 Task: Create New Customer with Customer Name: Buca di Beppo, Billing Address Line1: 1983 Bartlett Avenue, Billing Address Line2:  Southfield, Billing Address Line3:  Michigan 48076
Action: Mouse moved to (179, 36)
Screenshot: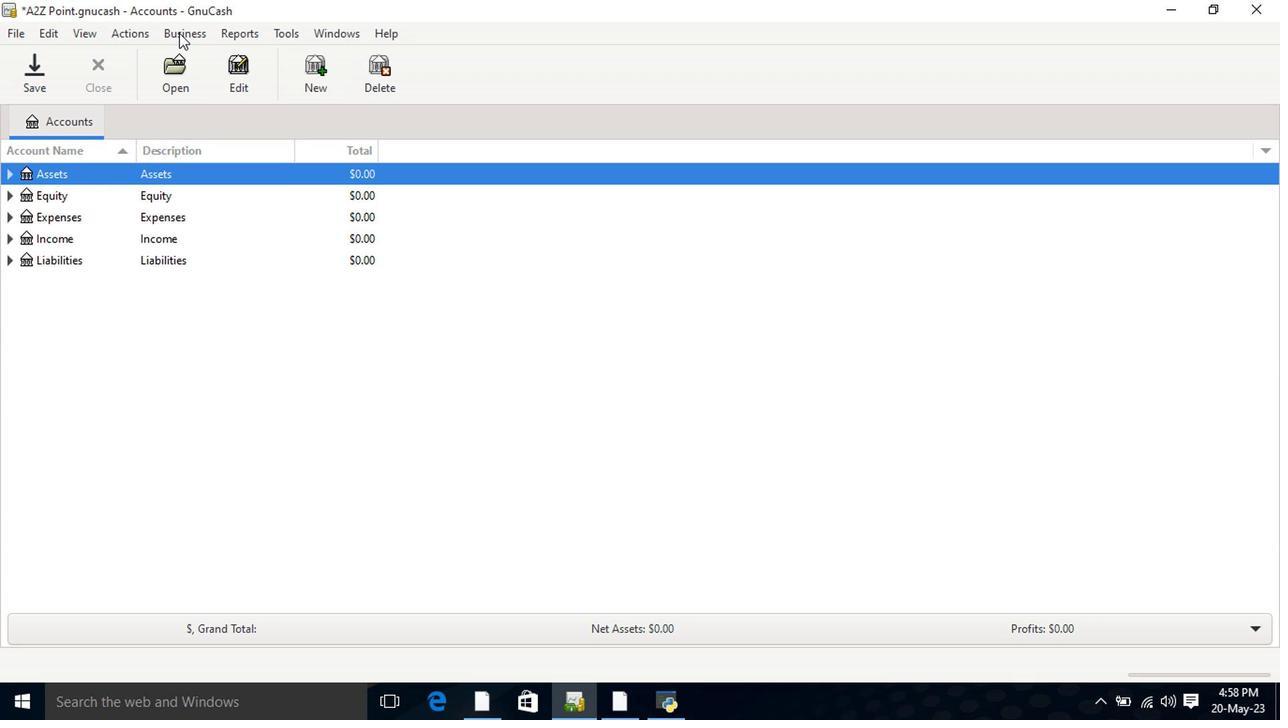 
Action: Mouse pressed left at (179, 36)
Screenshot: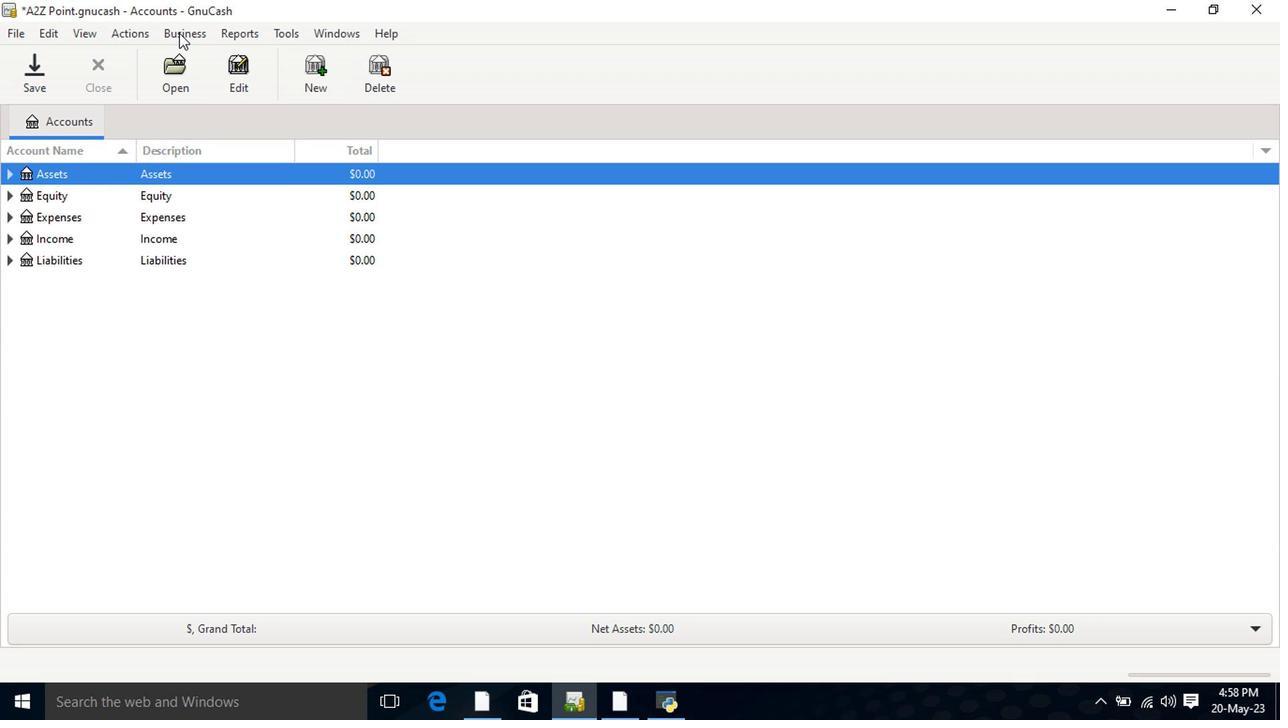 
Action: Mouse moved to (216, 56)
Screenshot: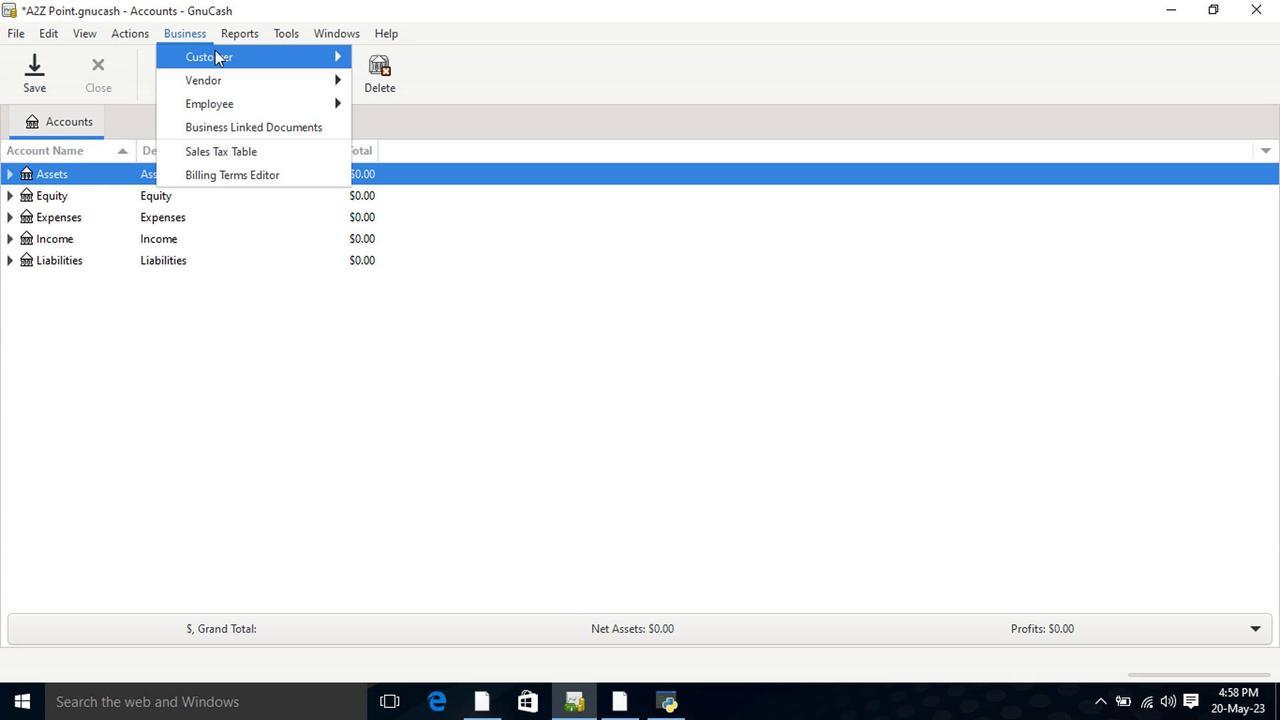 
Action: Mouse pressed left at (216, 56)
Screenshot: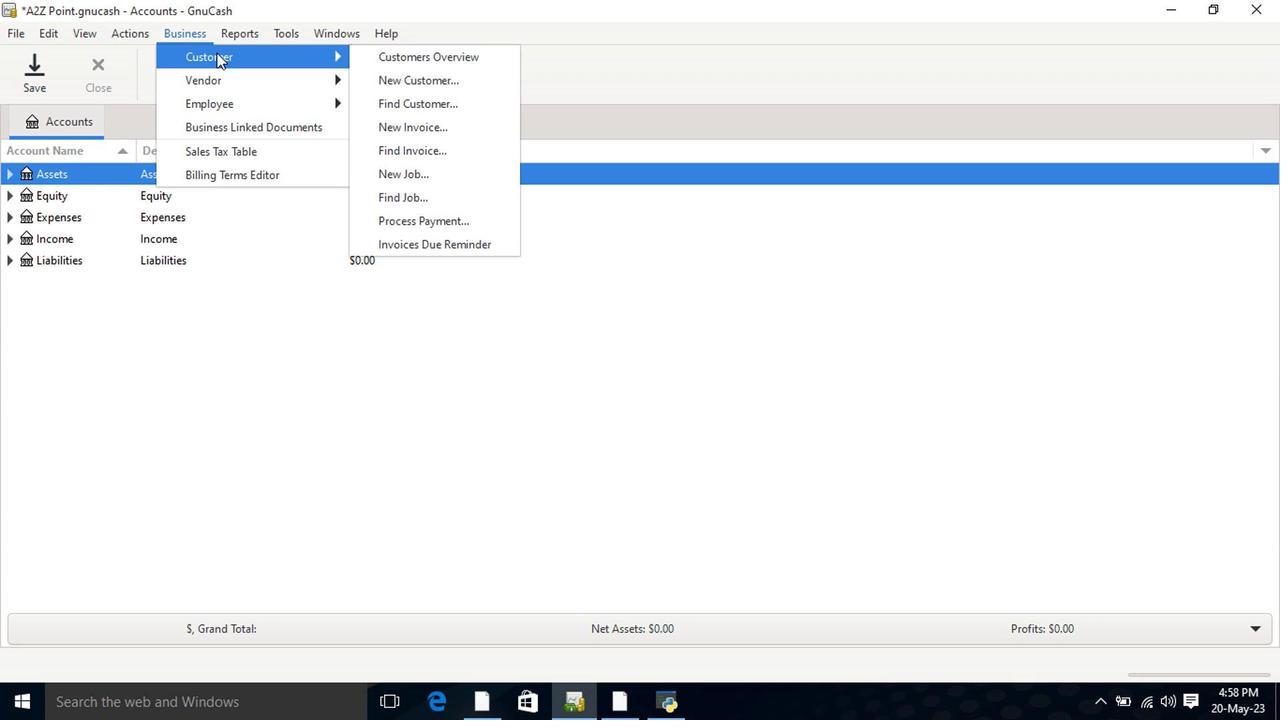 
Action: Mouse moved to (400, 84)
Screenshot: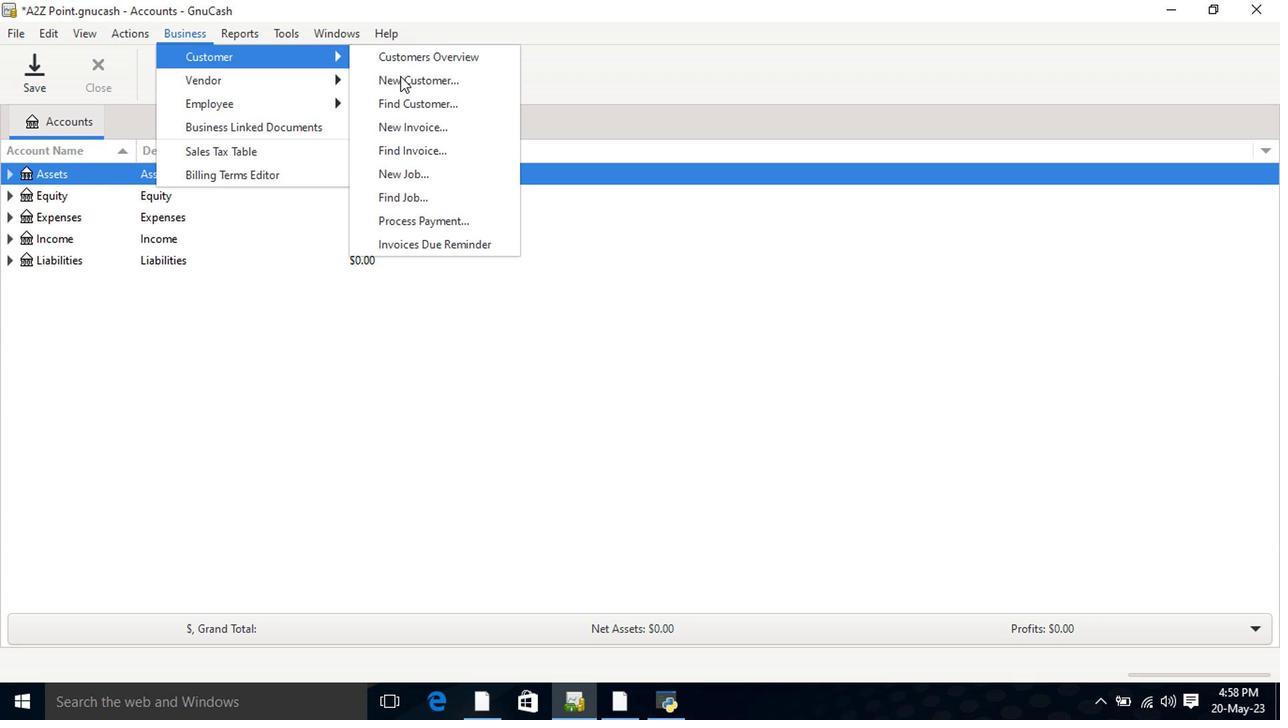 
Action: Mouse pressed left at (400, 84)
Screenshot: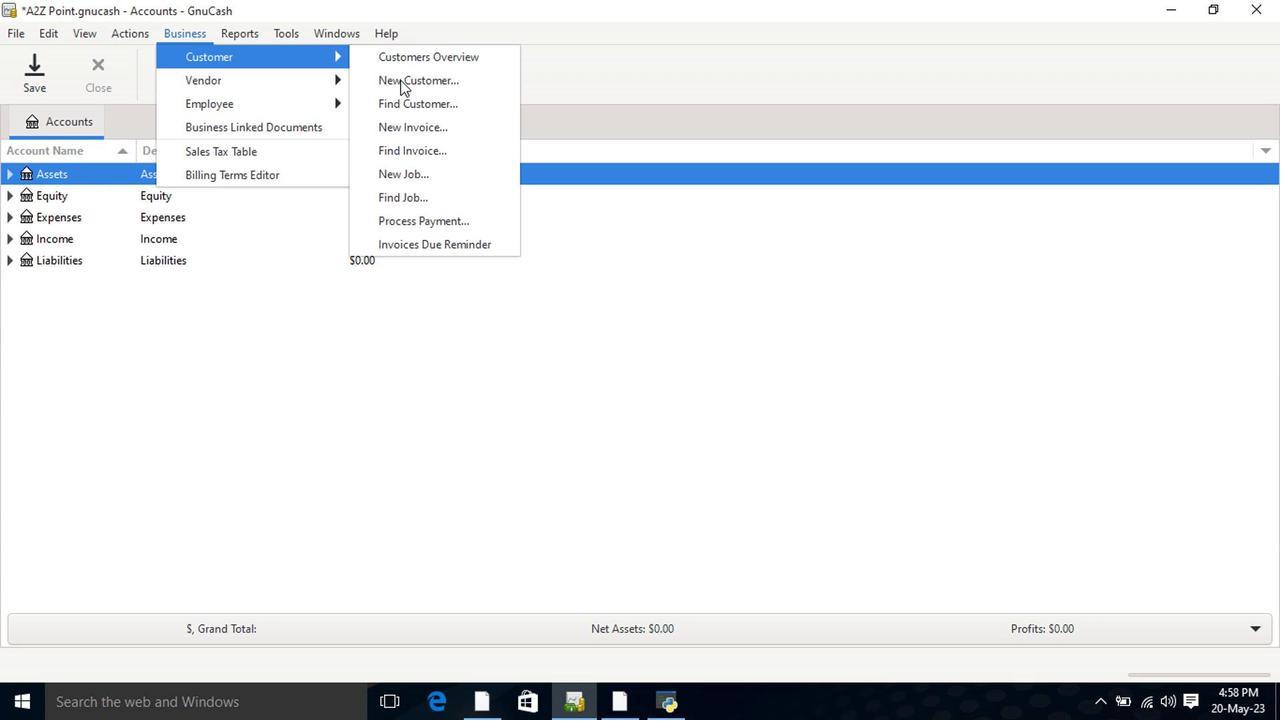 
Action: Mouse moved to (641, 188)
Screenshot: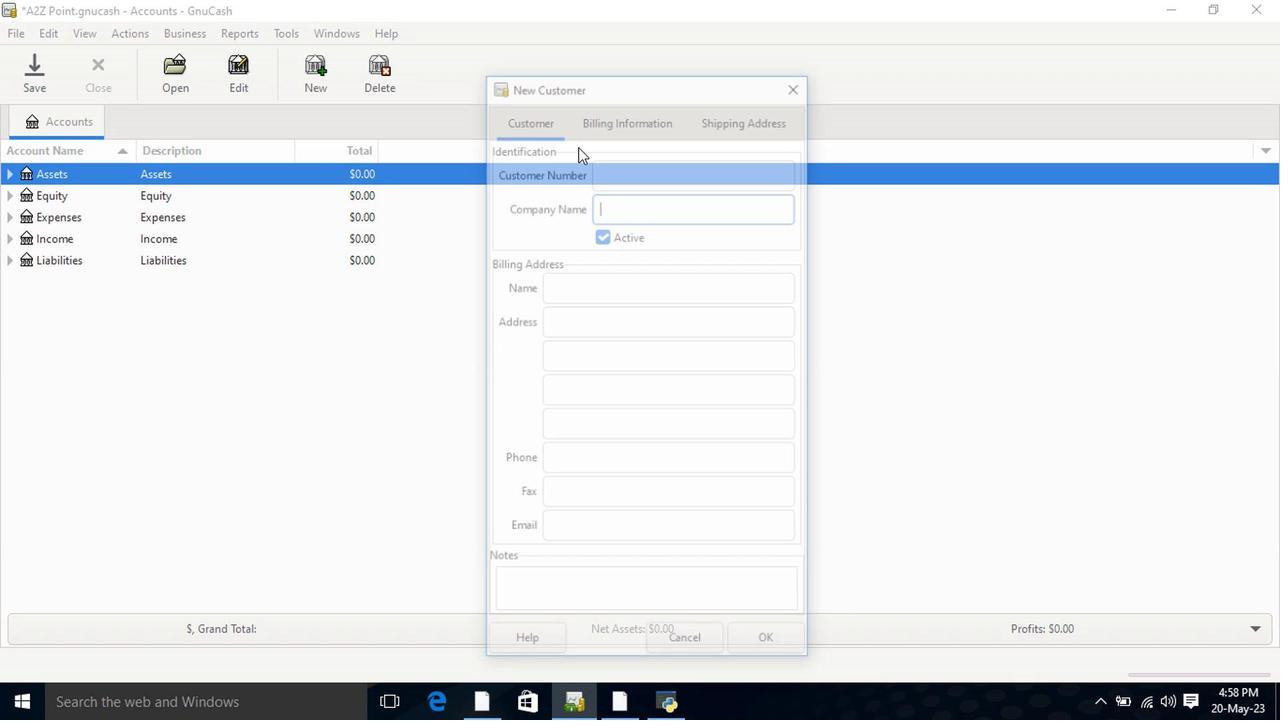 
Action: Key pressed <Key.shift>Buca<Key.space><Key.shift>Di<Key.space><Key.shift>Beppo<Key.tab><Key.tab><Key.tab>1983<Key.space><Key.shift>Bartlett<Key.space><Key.shift>Avenue<Key.tab><Key.shift>Souh<Key.backspace>th<Key.tab><Key.shift>Mic<Key.tab>
Screenshot: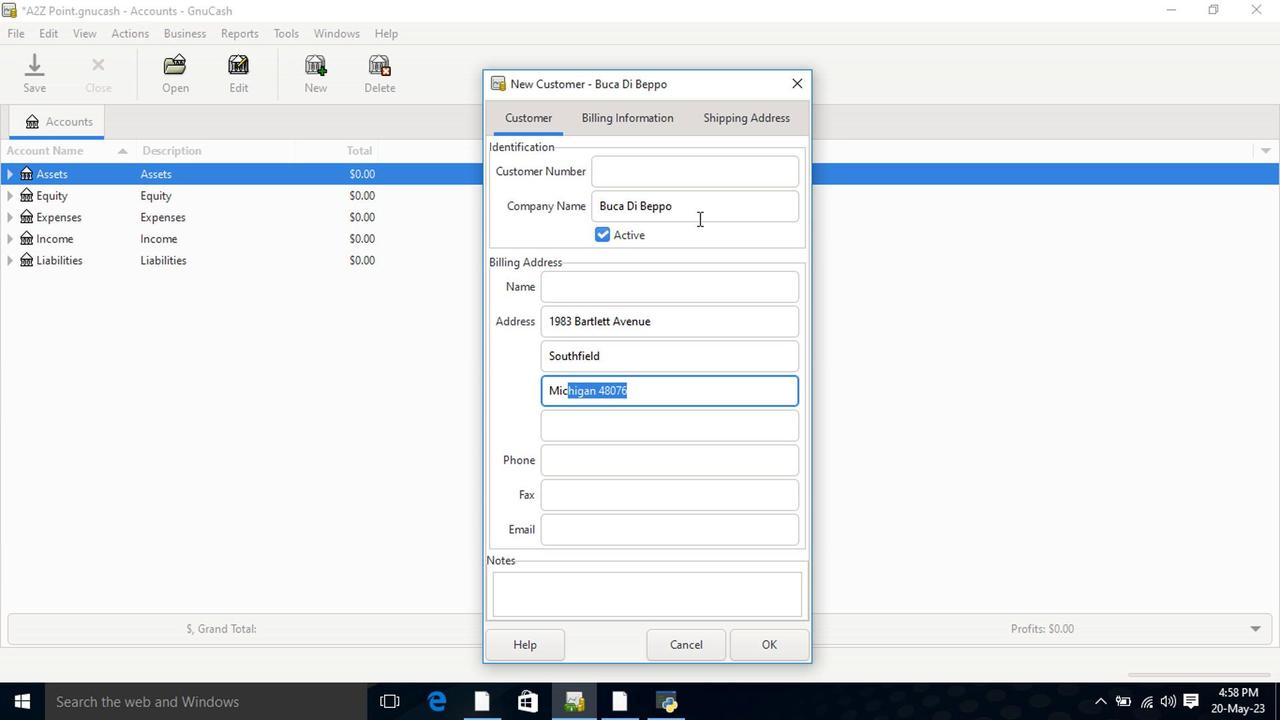 
Action: Mouse moved to (755, 651)
Screenshot: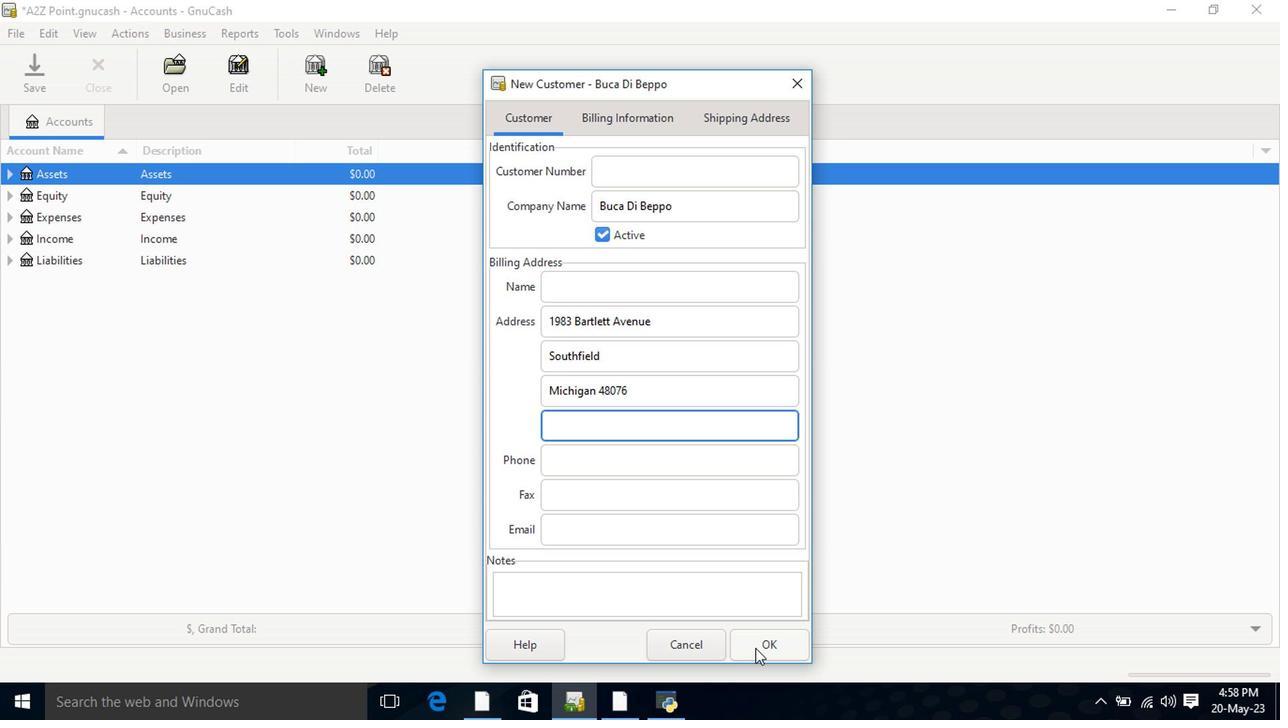 
Action: Mouse pressed left at (755, 651)
Screenshot: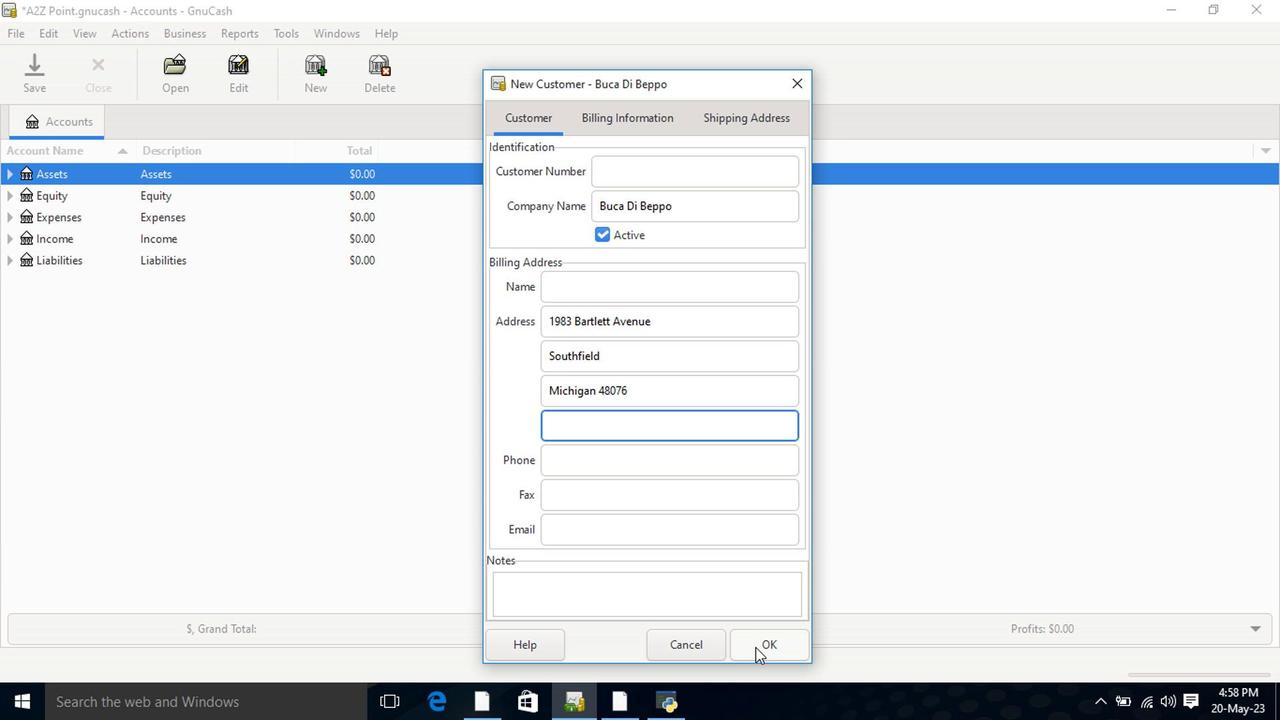 
